 Task: Create a due date automation trigger when advanced on, the moment a card is due add basic but not in list "Resume".
Action: Mouse moved to (1038, 313)
Screenshot: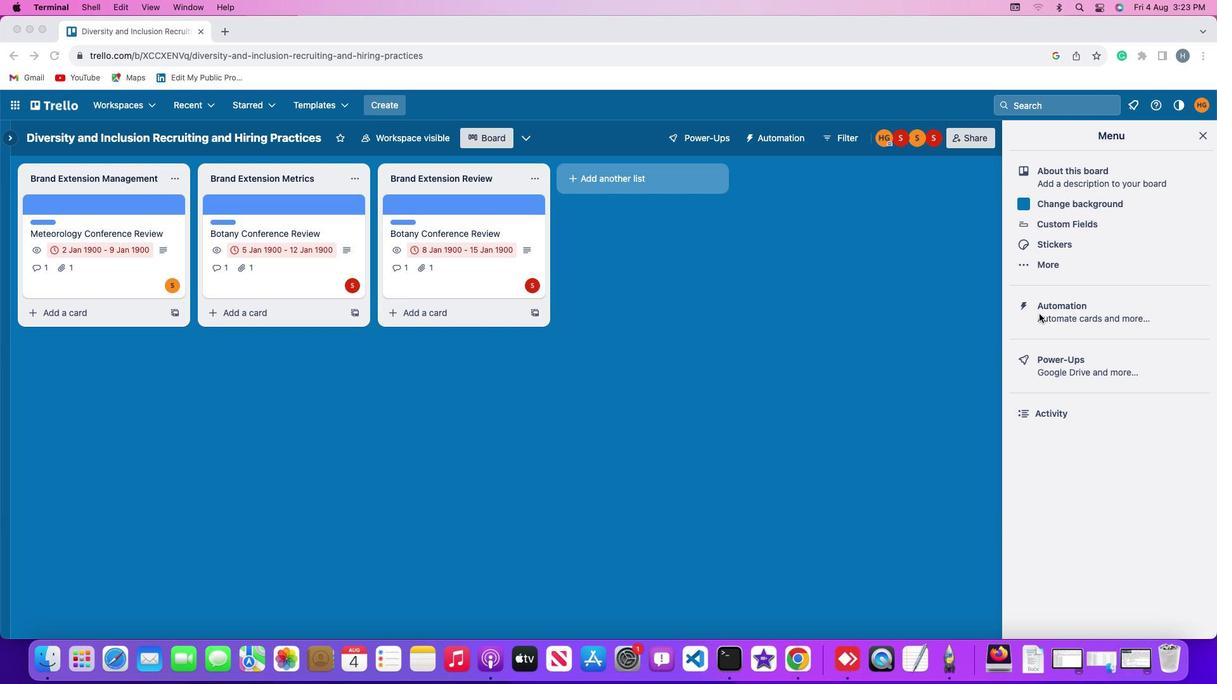 
Action: Mouse pressed left at (1038, 313)
Screenshot: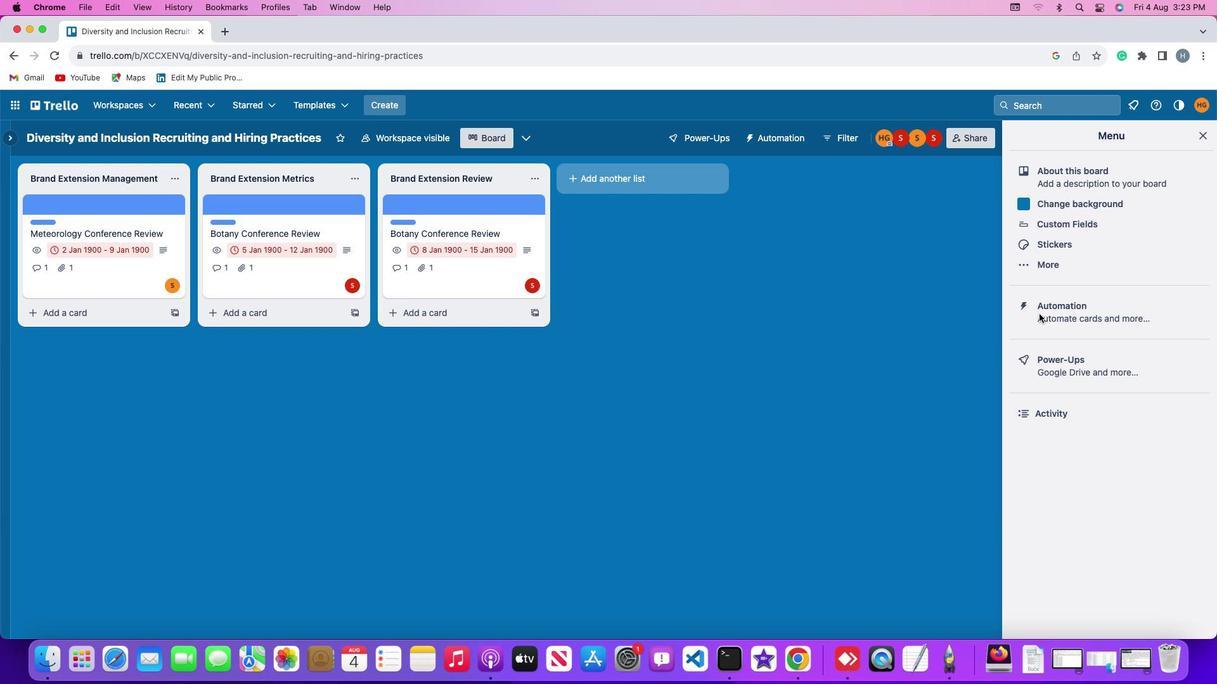 
Action: Mouse pressed left at (1038, 313)
Screenshot: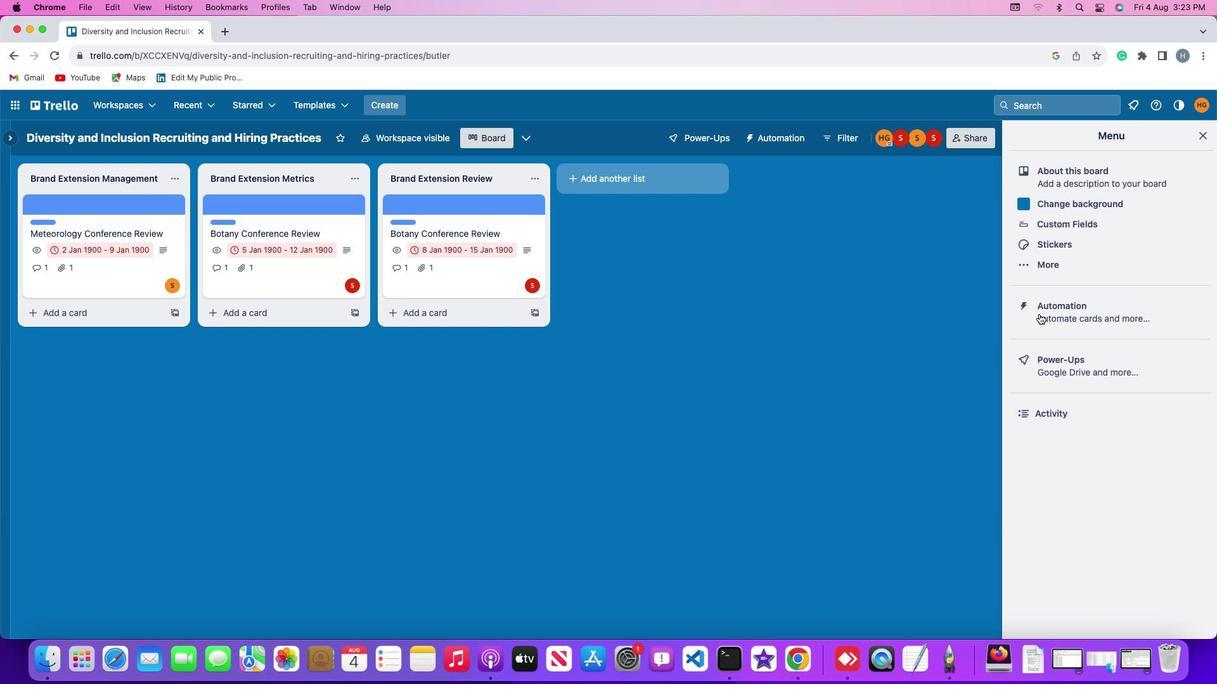
Action: Mouse moved to (77, 298)
Screenshot: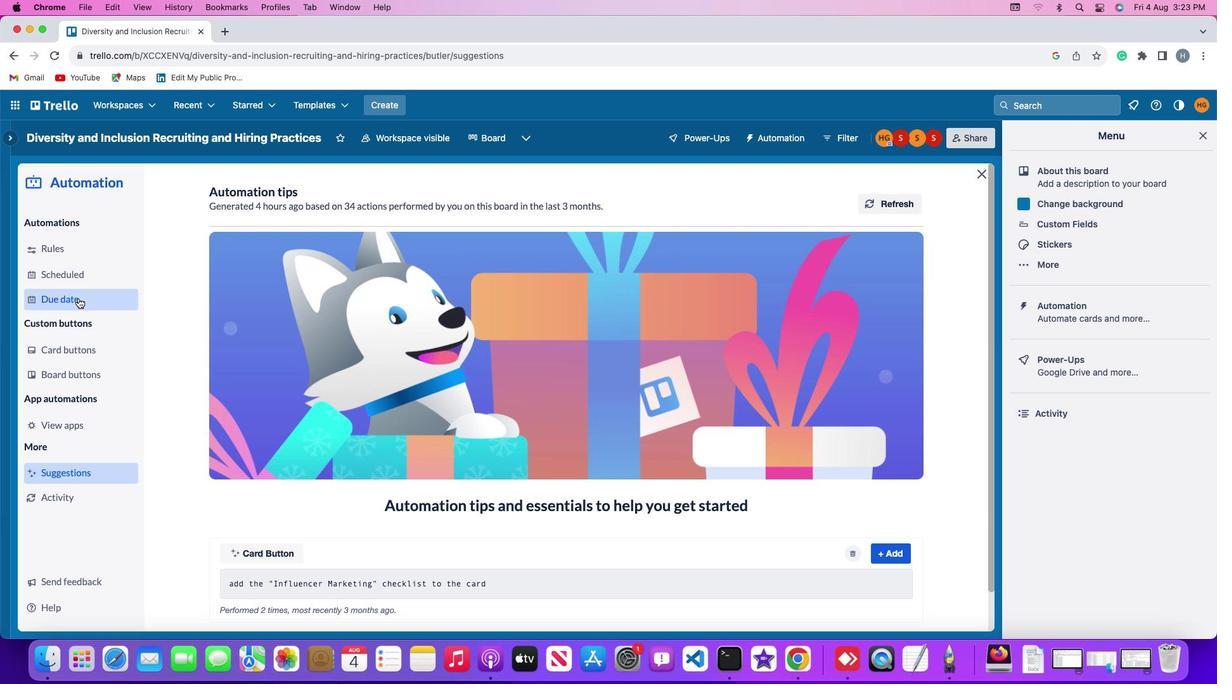 
Action: Mouse pressed left at (77, 298)
Screenshot: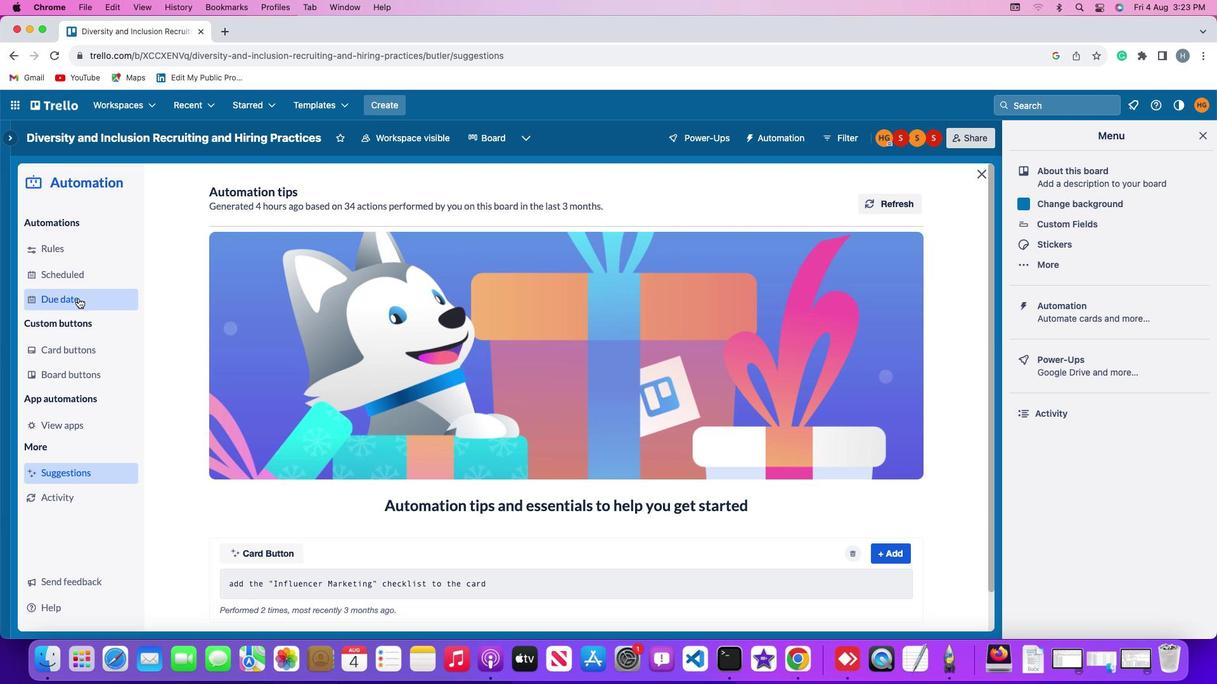 
Action: Mouse moved to (844, 197)
Screenshot: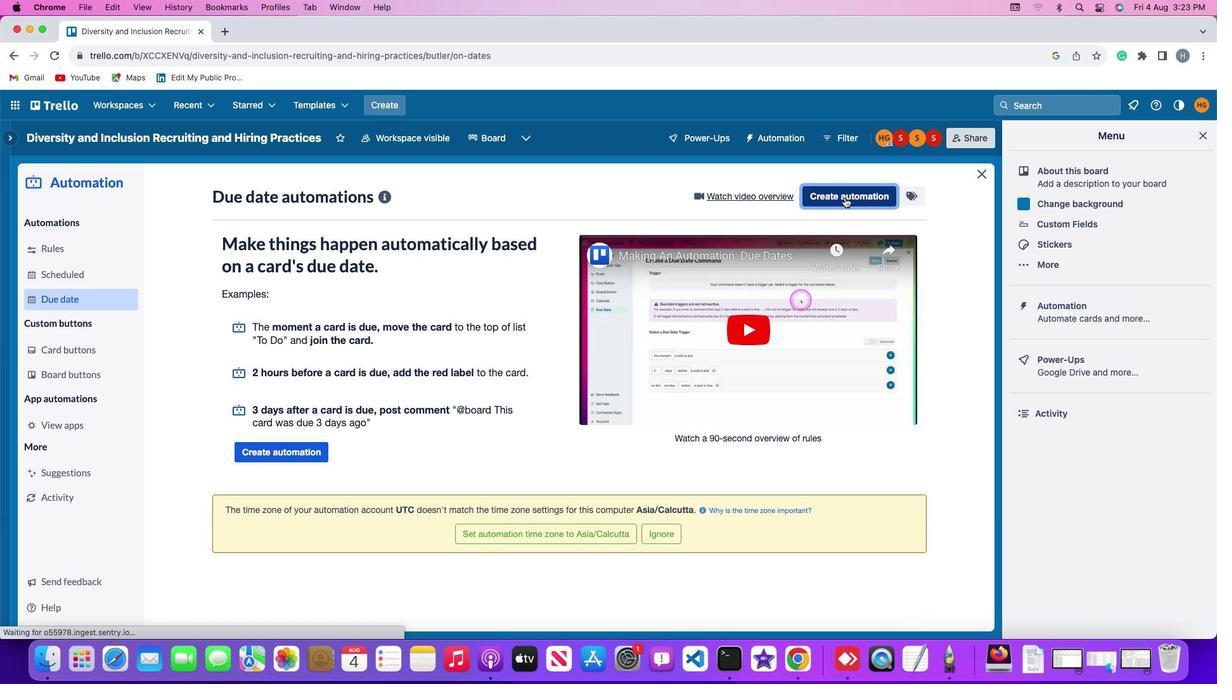
Action: Mouse pressed left at (844, 197)
Screenshot: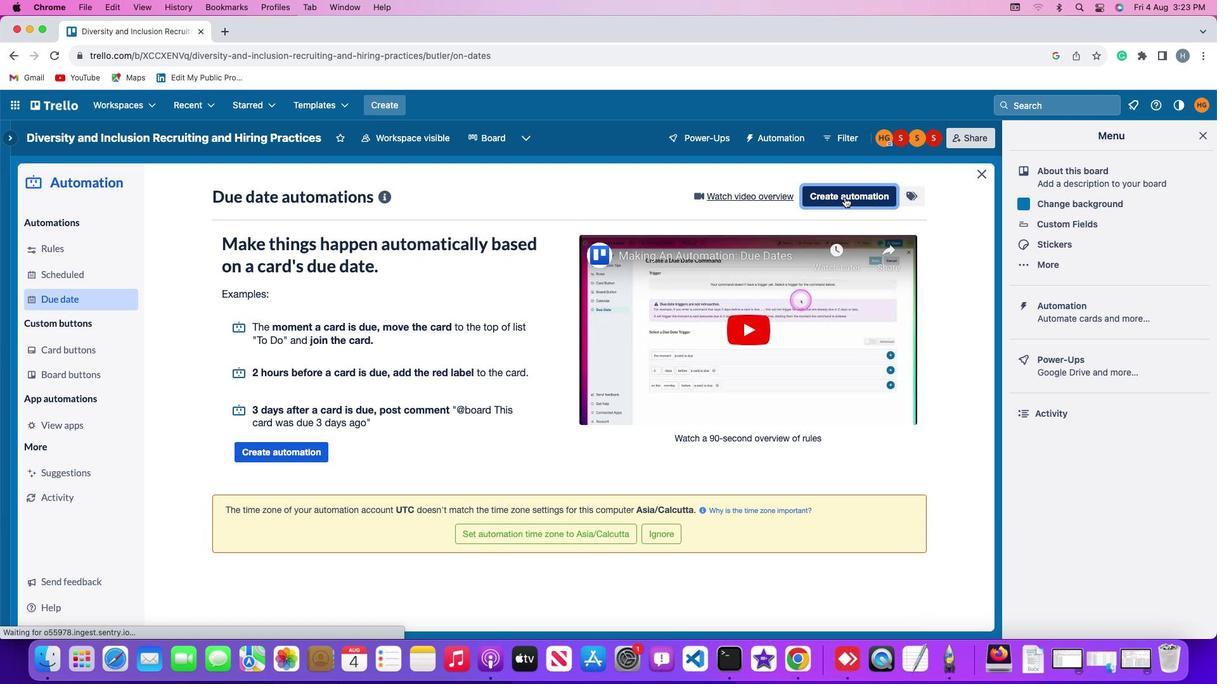
Action: Mouse moved to (564, 316)
Screenshot: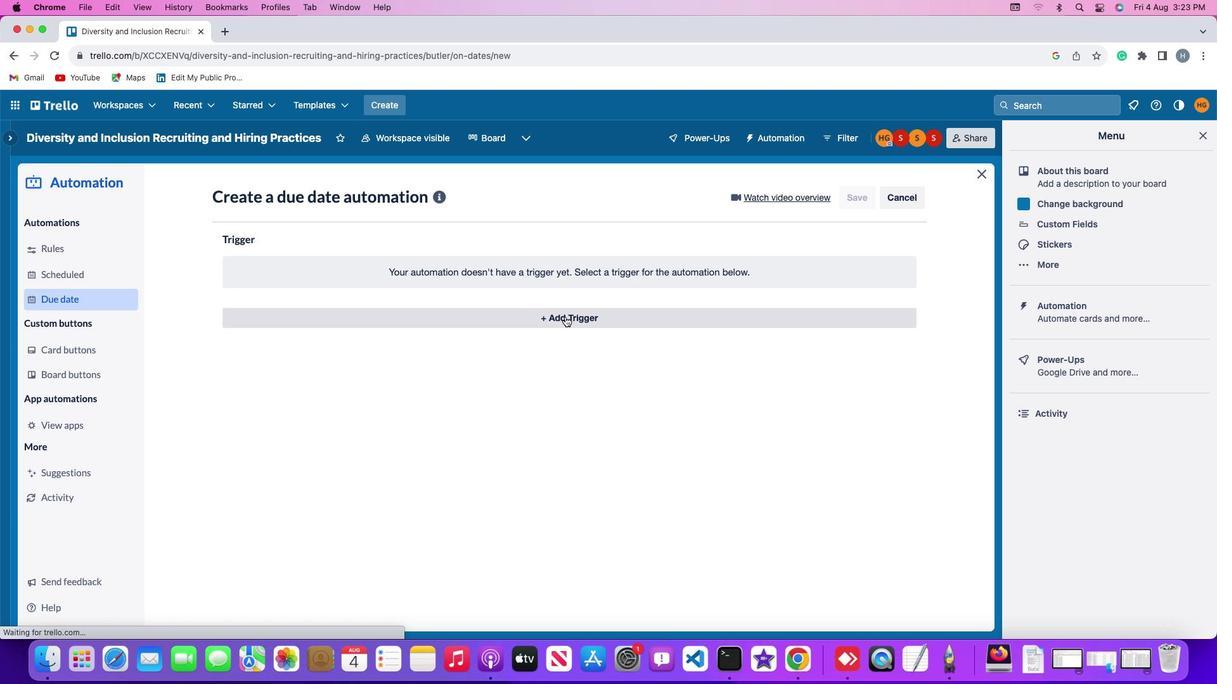 
Action: Mouse pressed left at (564, 316)
Screenshot: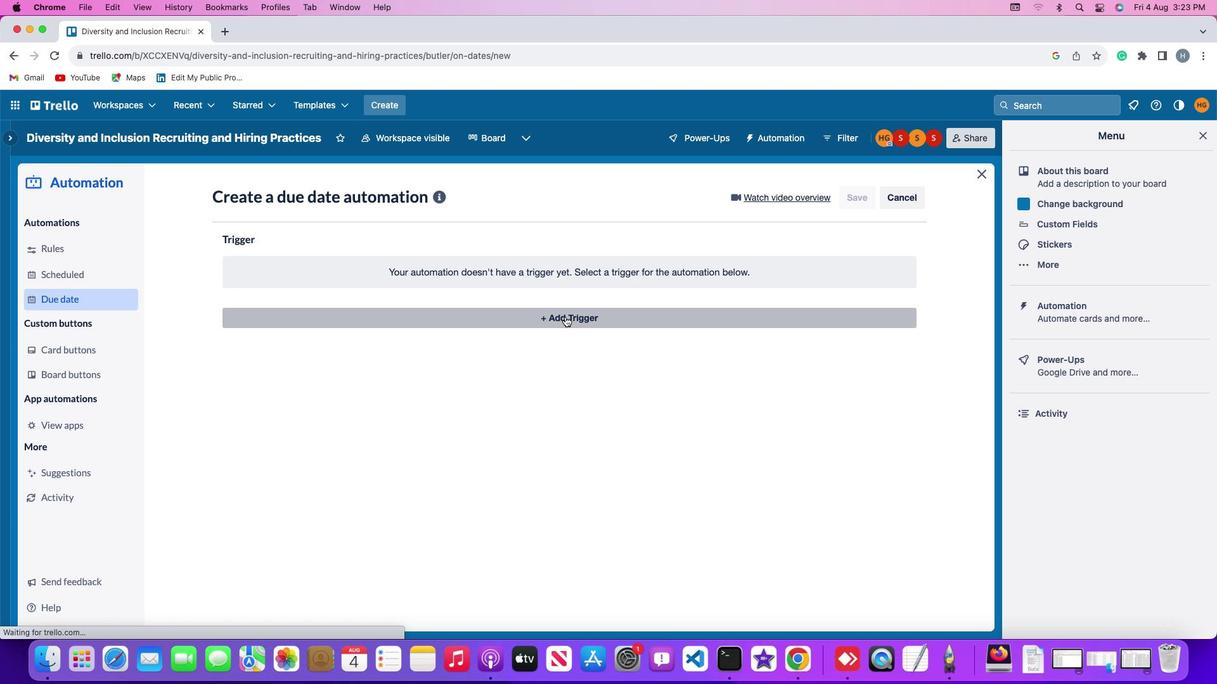 
Action: Mouse moved to (260, 469)
Screenshot: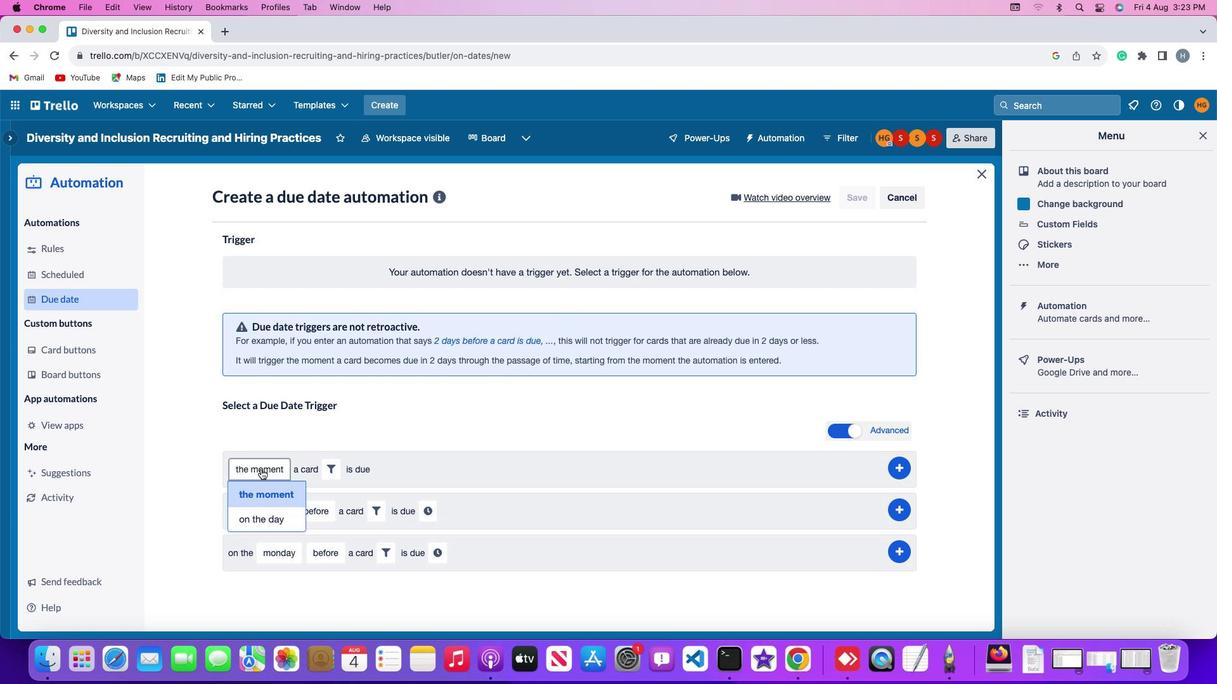 
Action: Mouse pressed left at (260, 469)
Screenshot: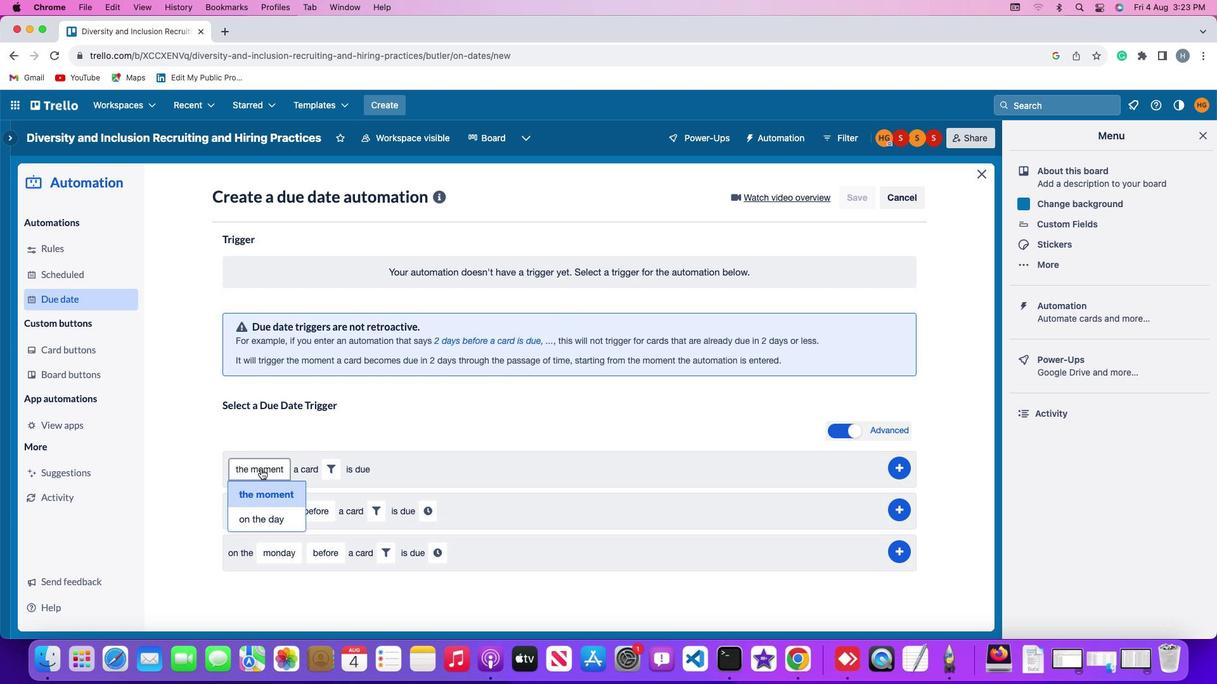 
Action: Mouse moved to (270, 486)
Screenshot: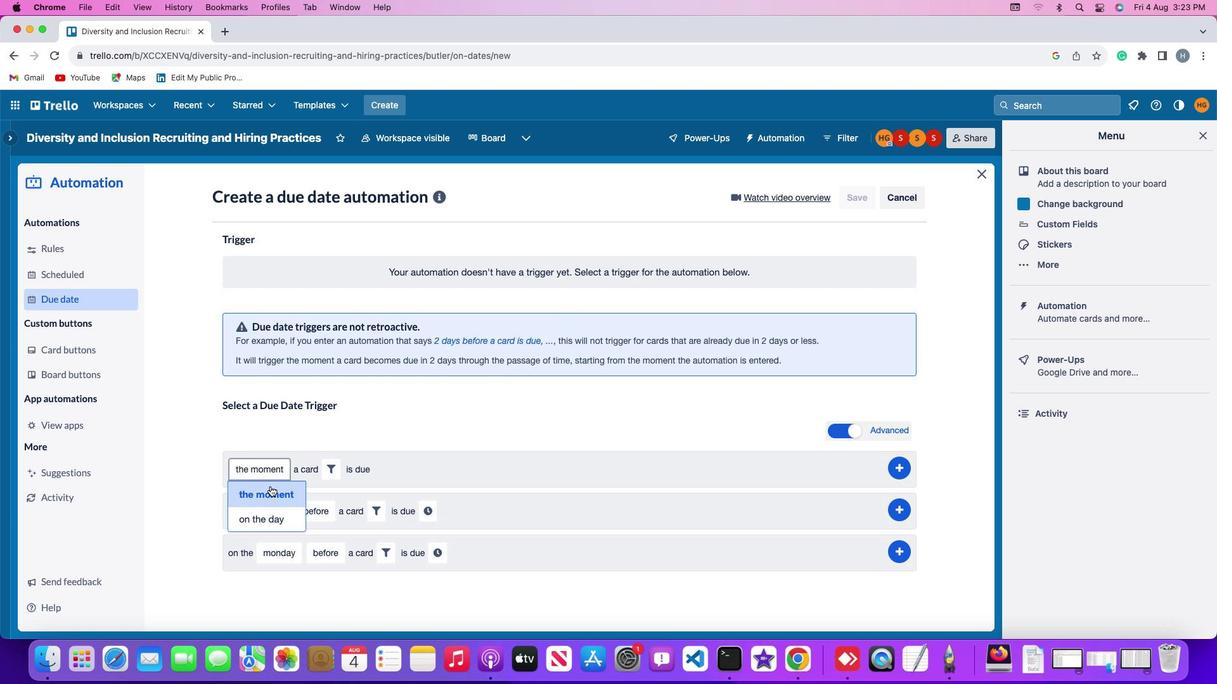 
Action: Mouse pressed left at (270, 486)
Screenshot: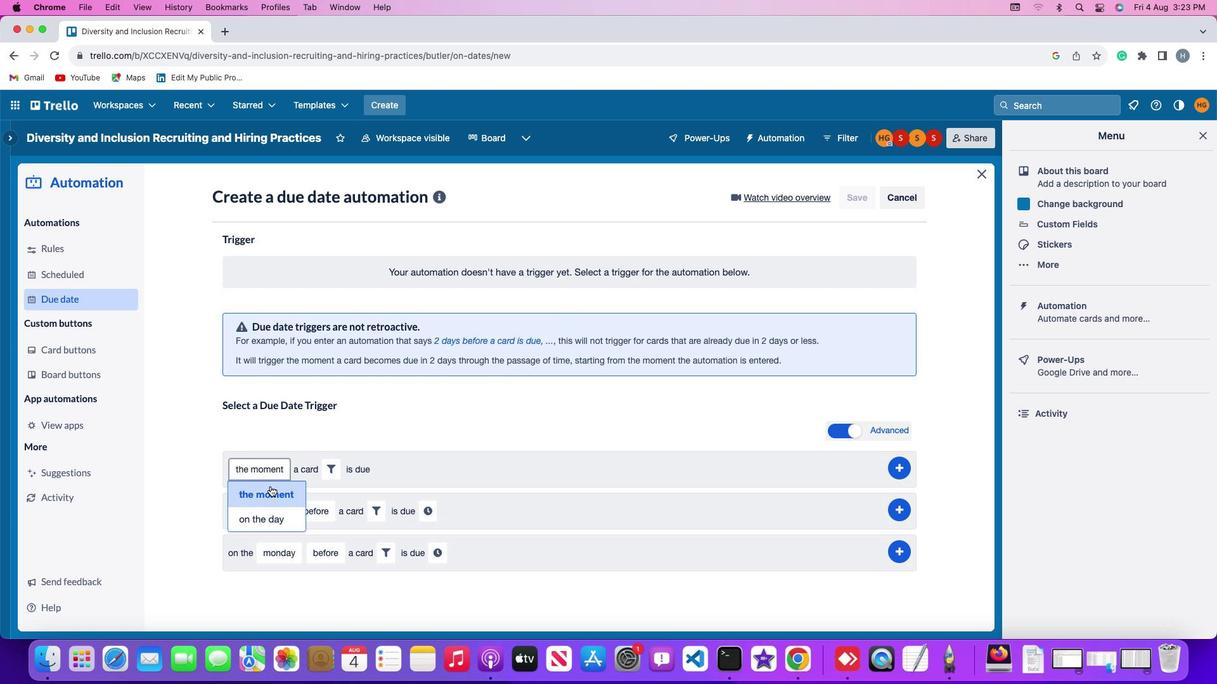 
Action: Mouse moved to (337, 469)
Screenshot: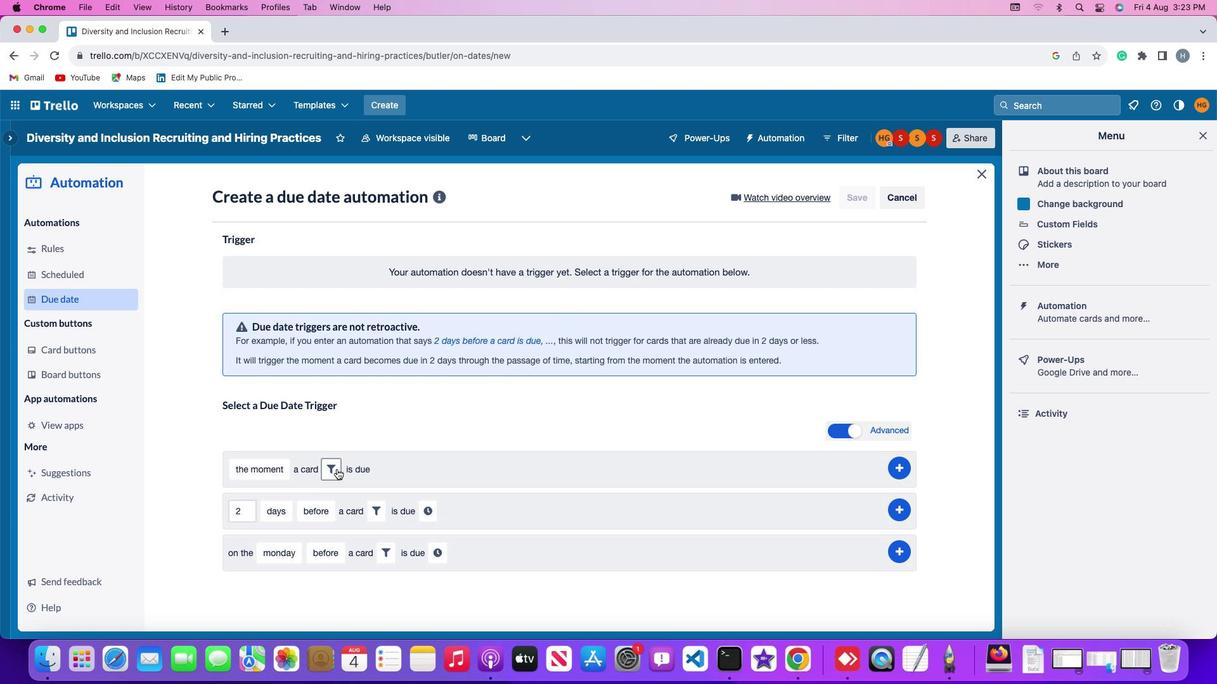 
Action: Mouse pressed left at (337, 469)
Screenshot: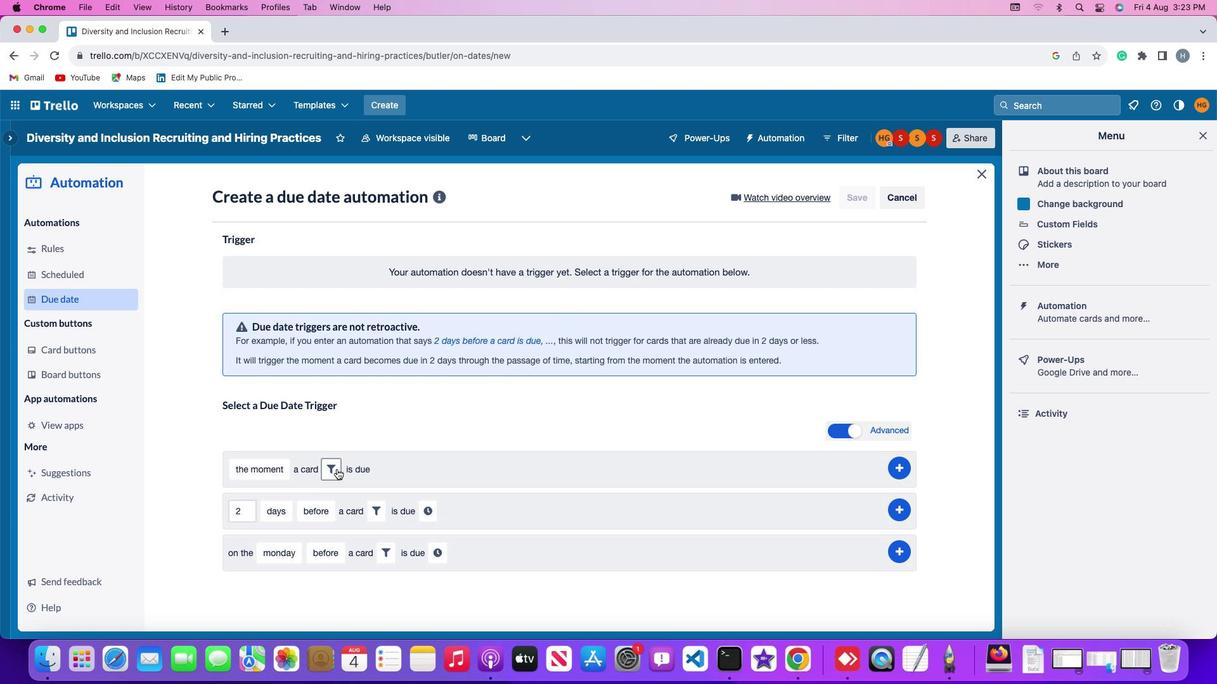 
Action: Mouse moved to (352, 505)
Screenshot: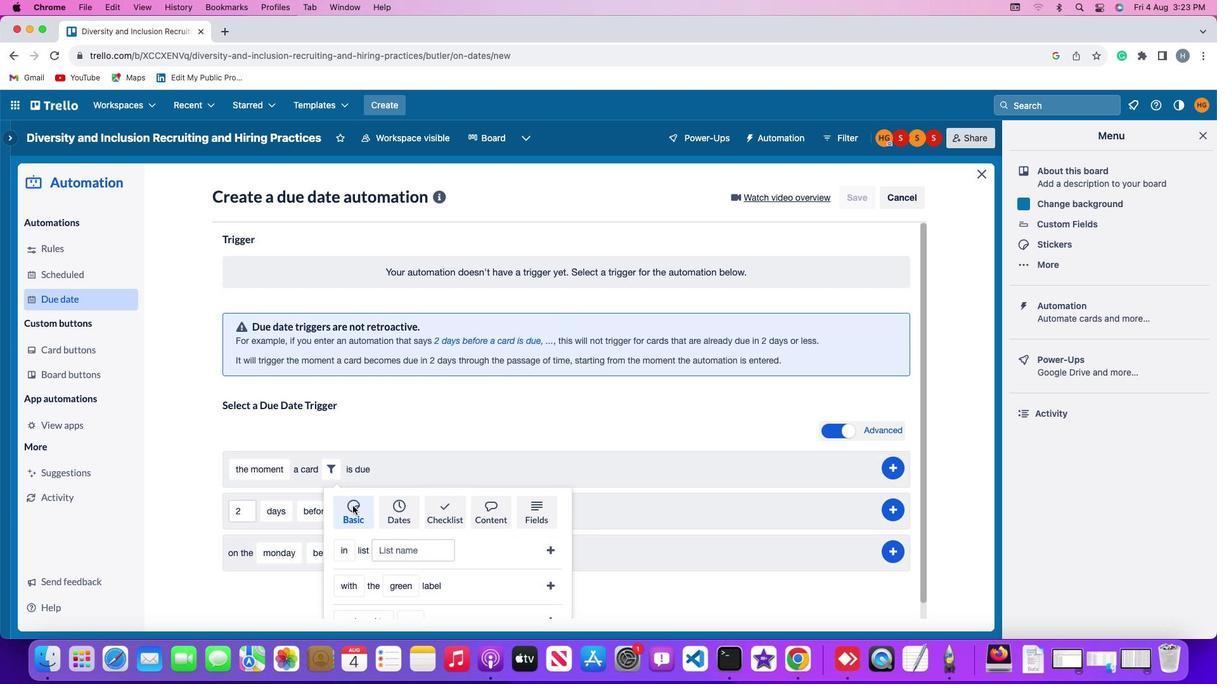 
Action: Mouse pressed left at (352, 505)
Screenshot: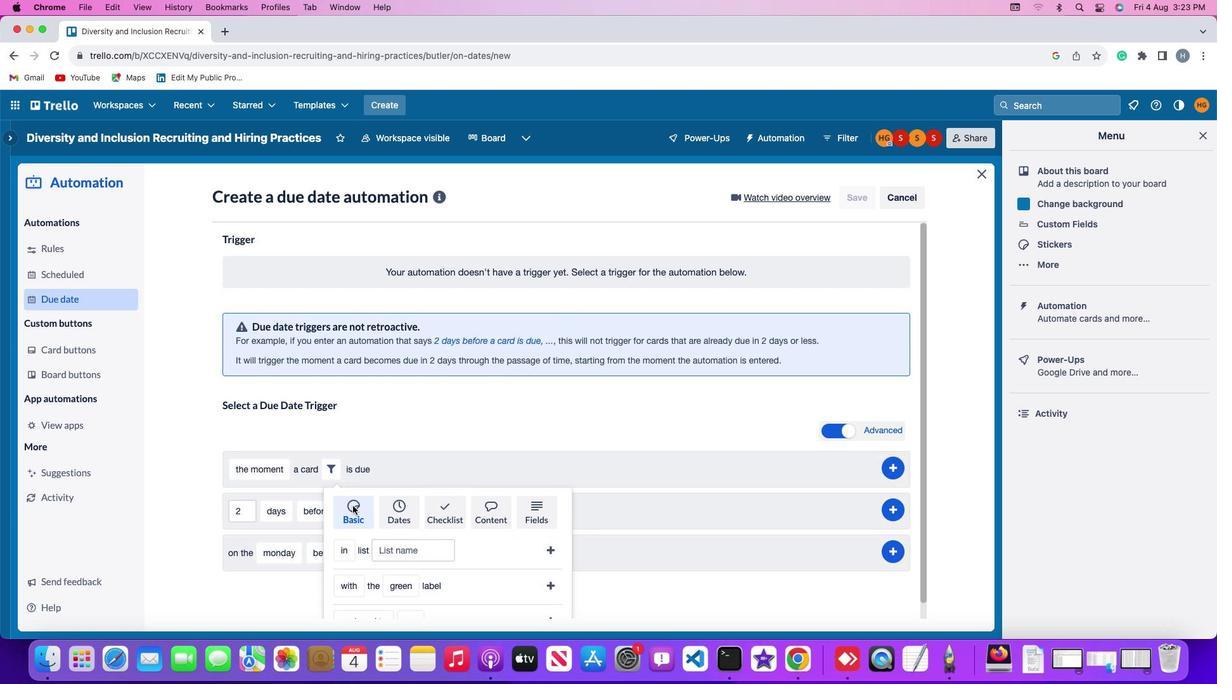 
Action: Mouse moved to (343, 545)
Screenshot: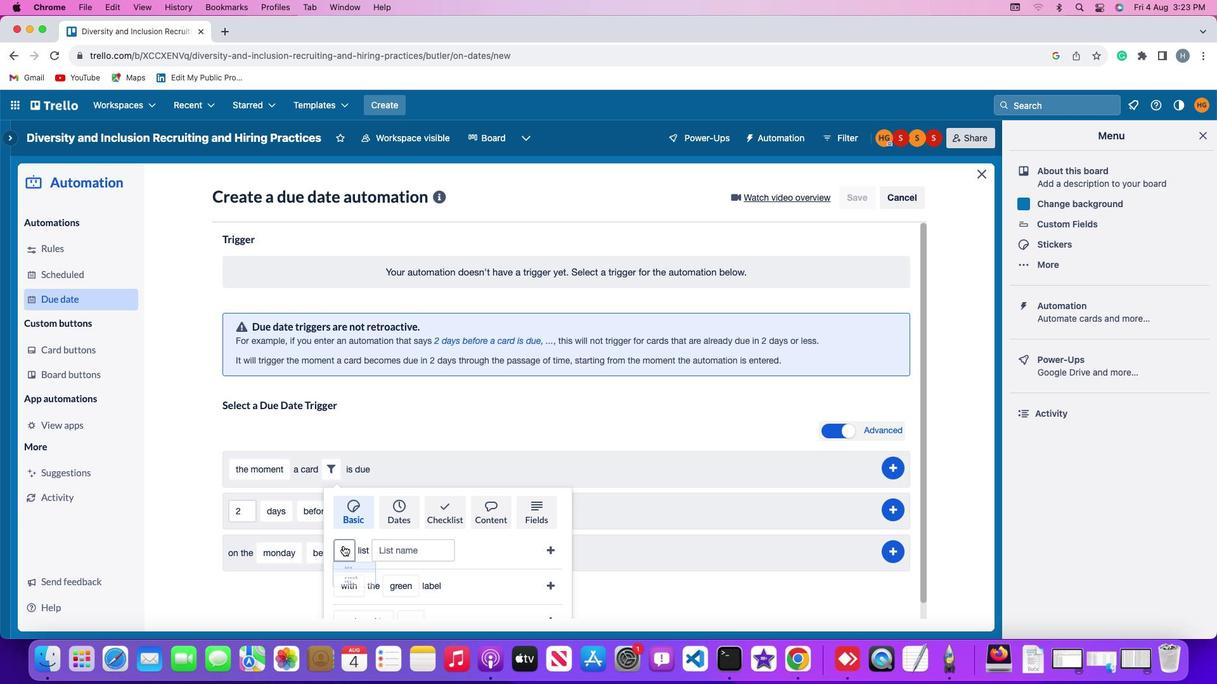 
Action: Mouse pressed left at (343, 545)
Screenshot: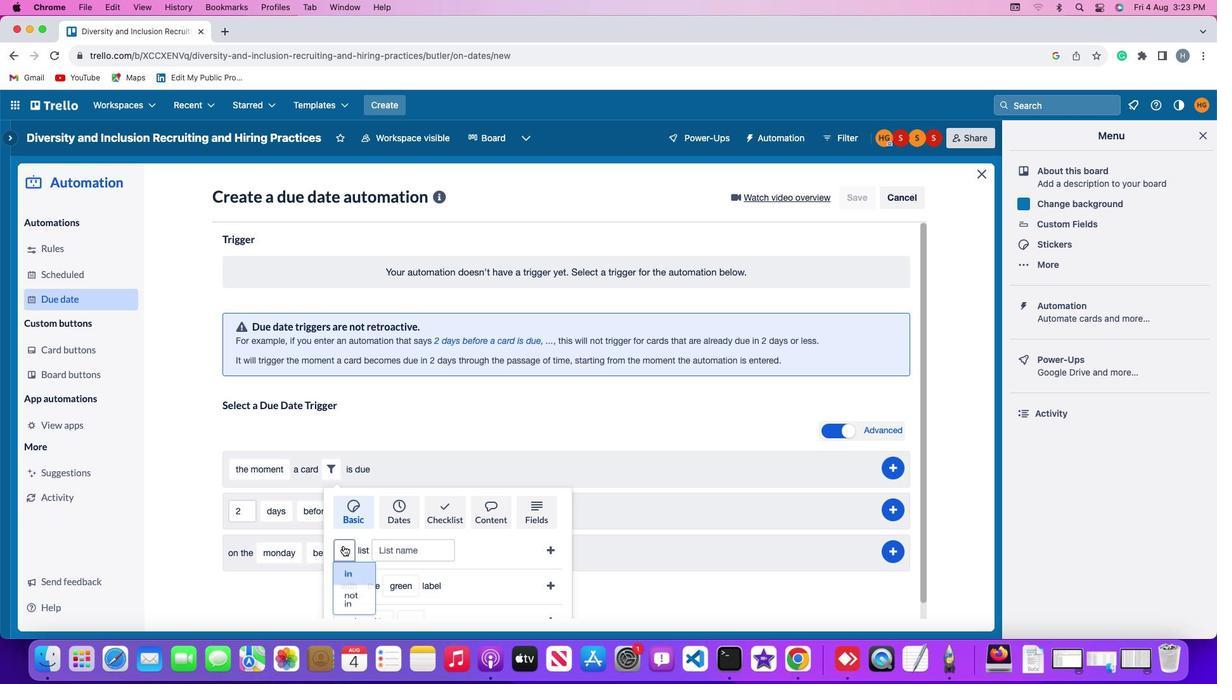
Action: Mouse moved to (356, 602)
Screenshot: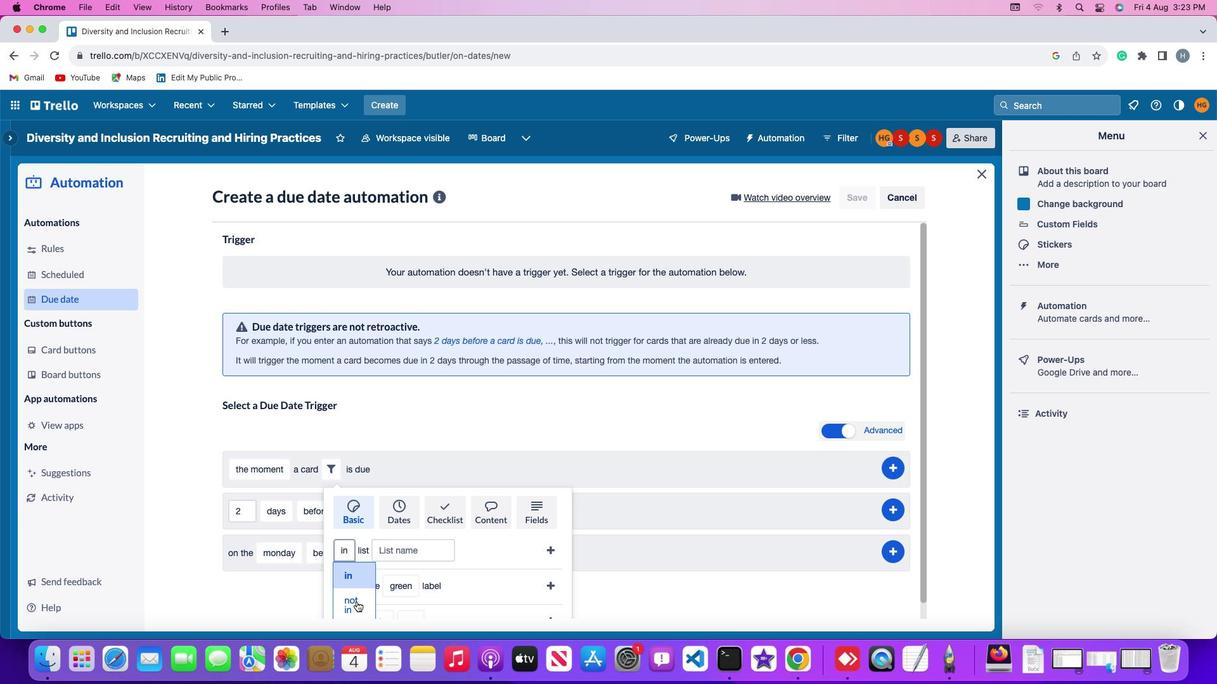 
Action: Mouse pressed left at (356, 602)
Screenshot: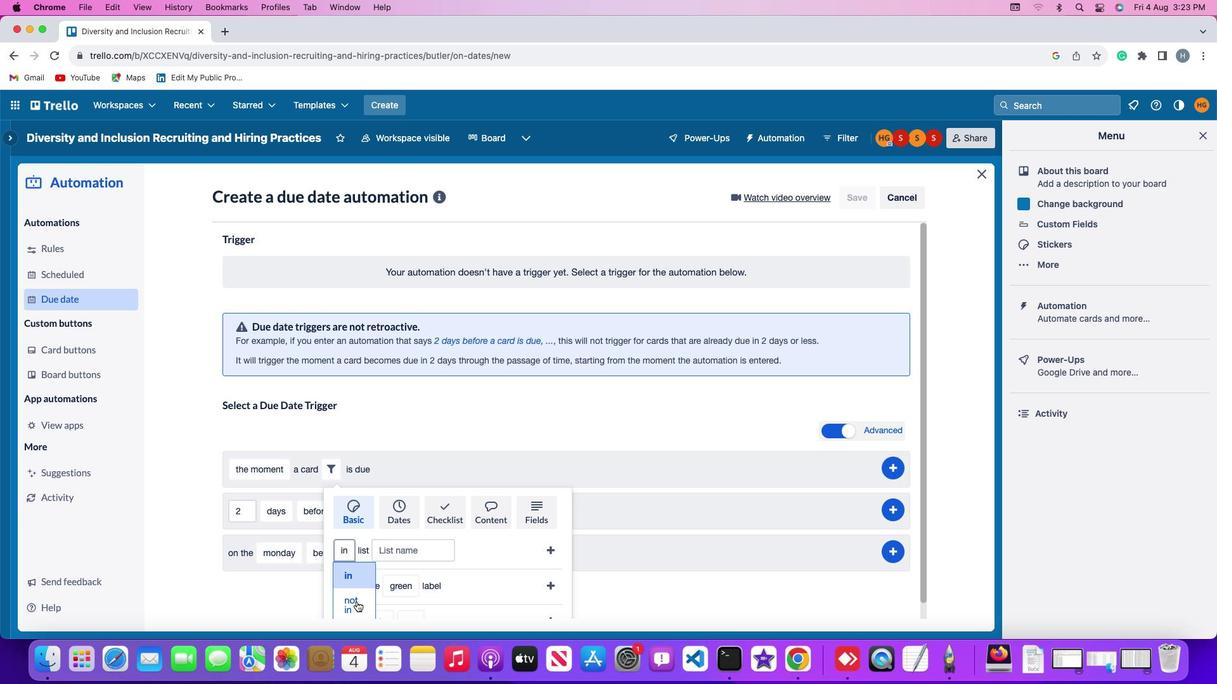 
Action: Mouse moved to (402, 551)
Screenshot: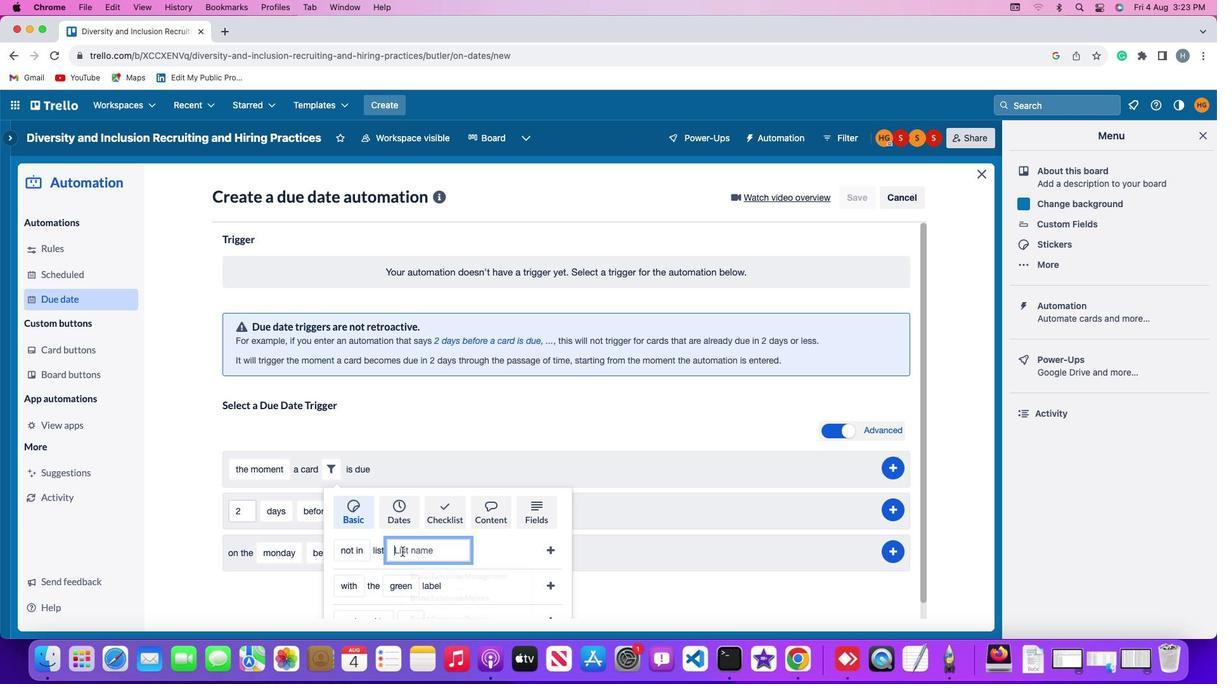 
Action: Mouse pressed left at (402, 551)
Screenshot: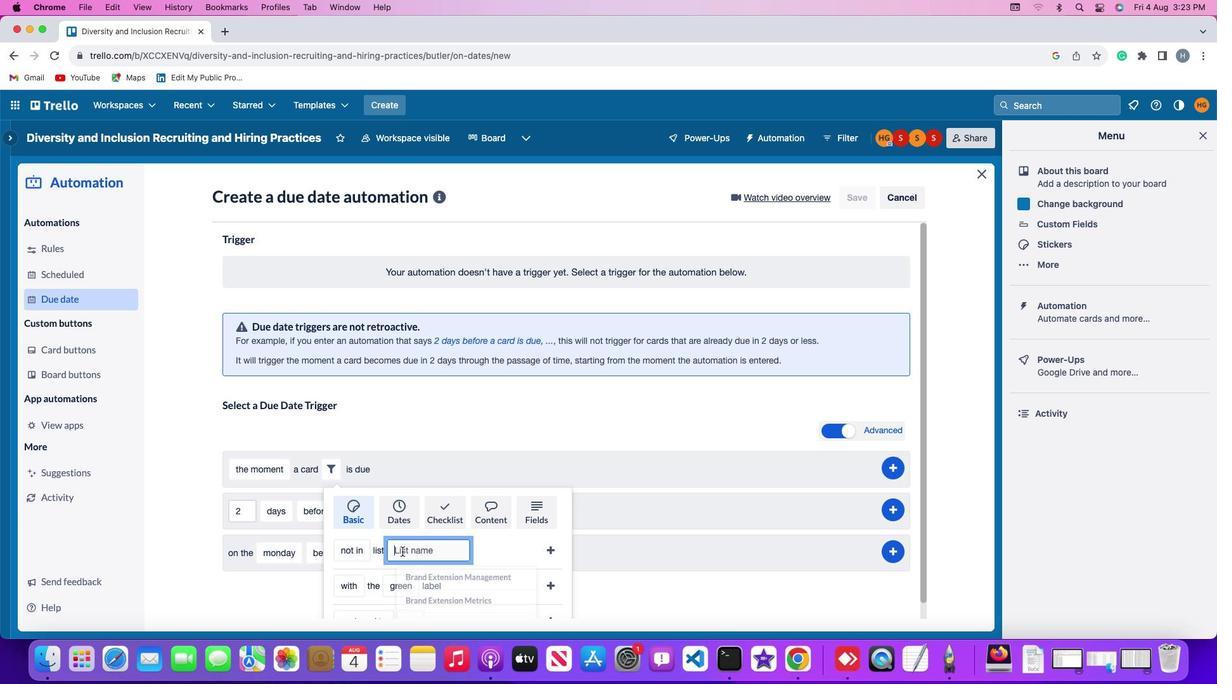 
Action: Mouse moved to (403, 552)
Screenshot: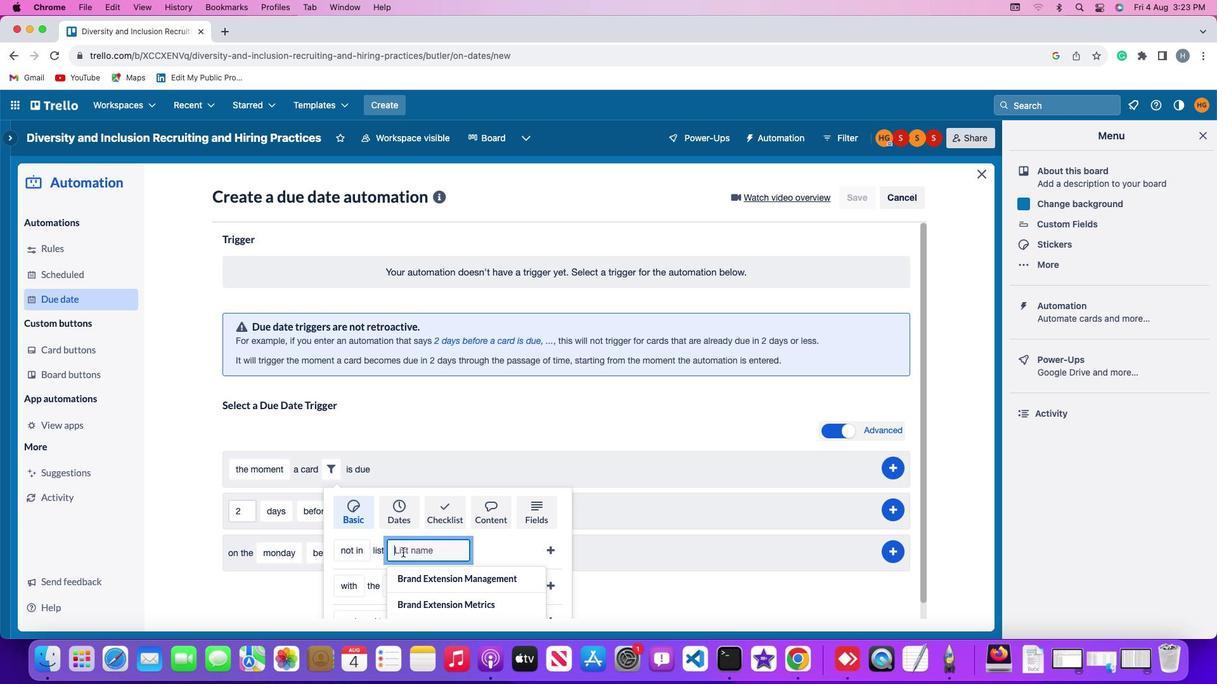 
Action: Key pressed Key.shift'R''e''s''u''m''e'
Screenshot: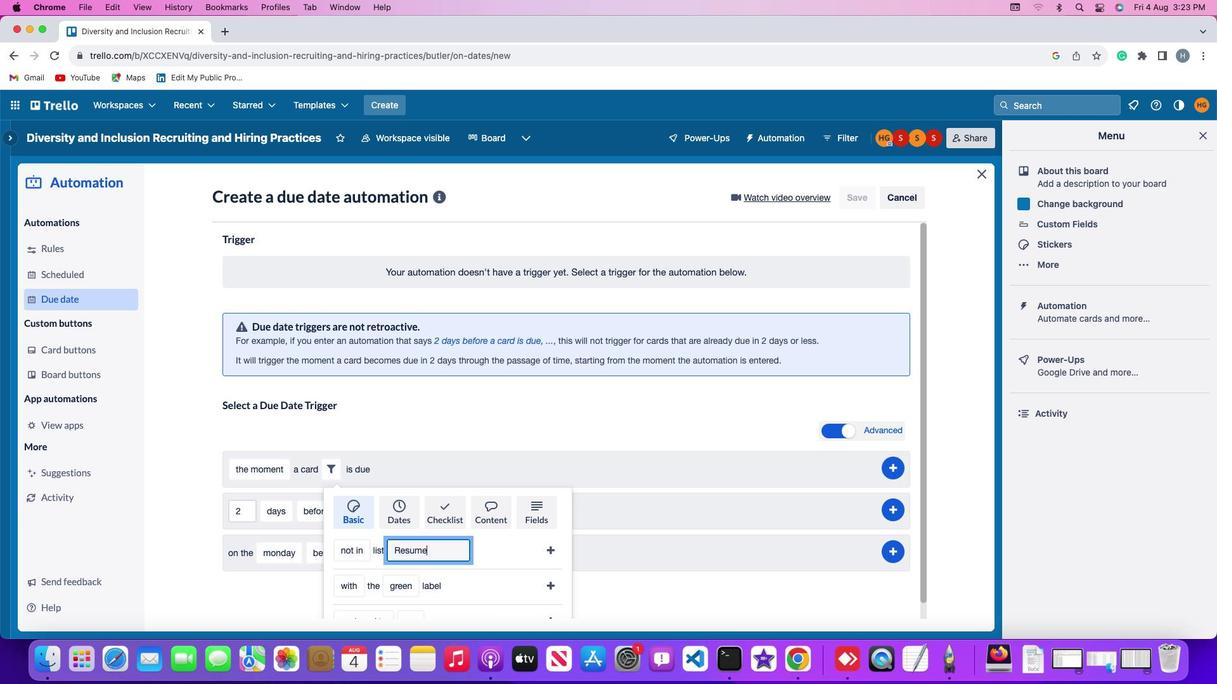 
Action: Mouse moved to (553, 547)
Screenshot: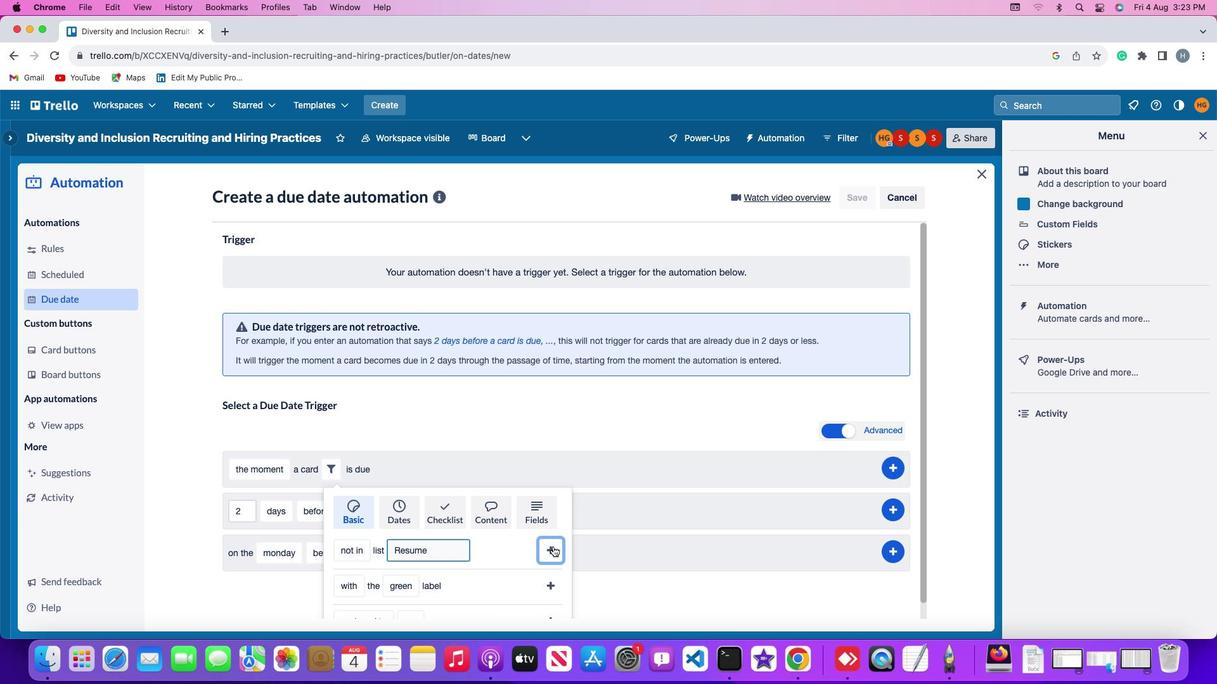 
Action: Mouse pressed left at (553, 547)
Screenshot: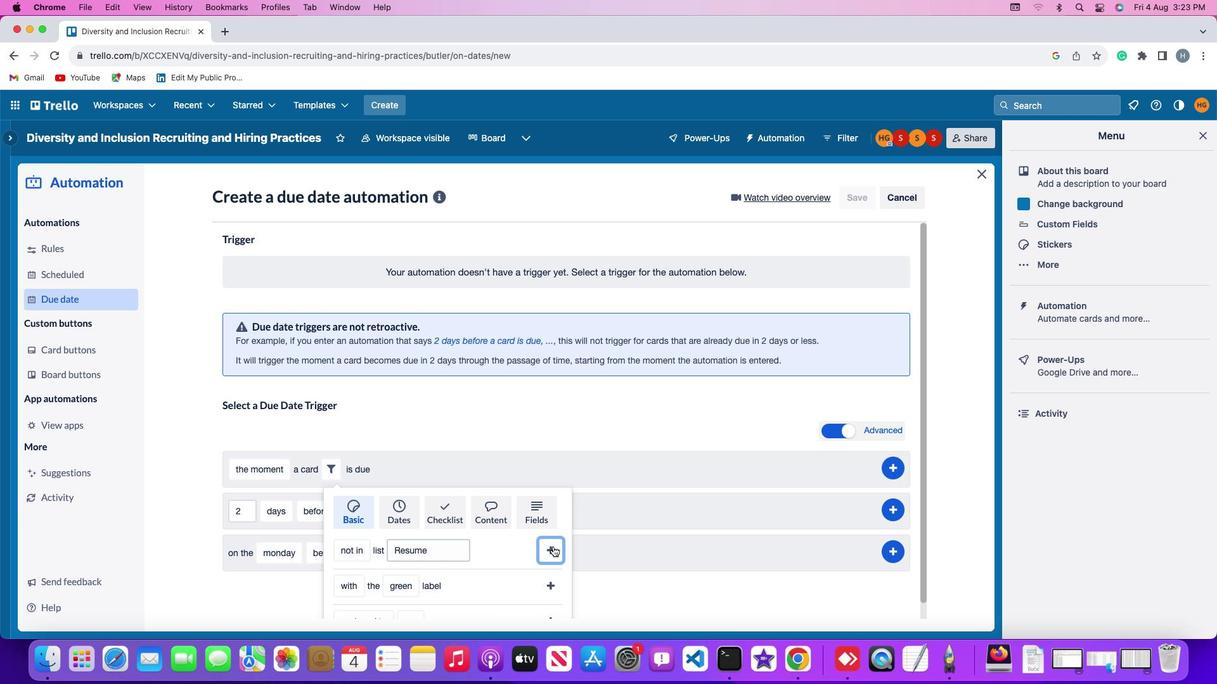 
Action: Mouse moved to (899, 463)
Screenshot: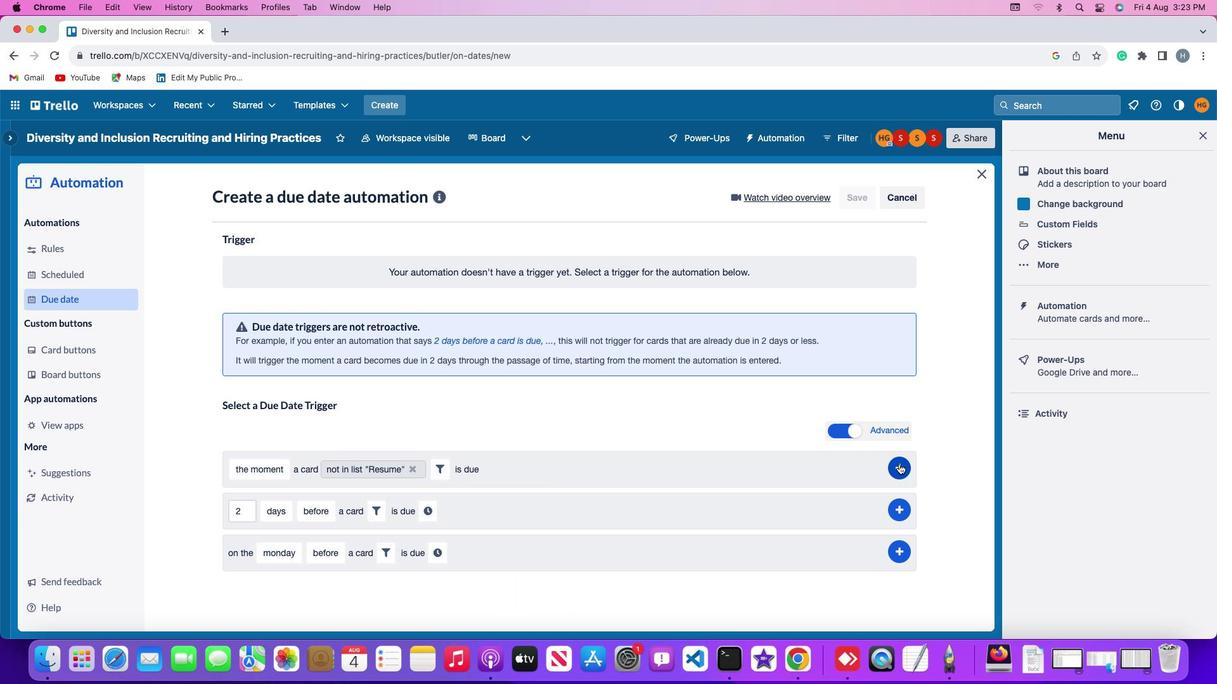 
Action: Mouse pressed left at (899, 463)
Screenshot: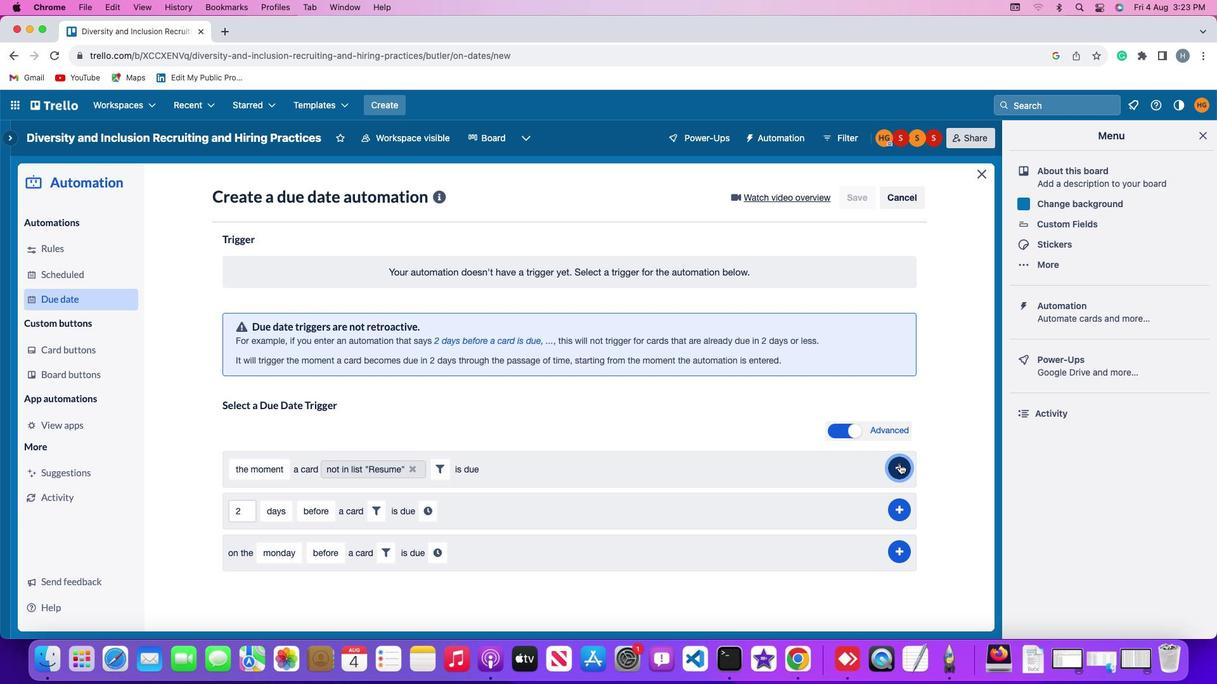 
Action: Mouse moved to (891, 336)
Screenshot: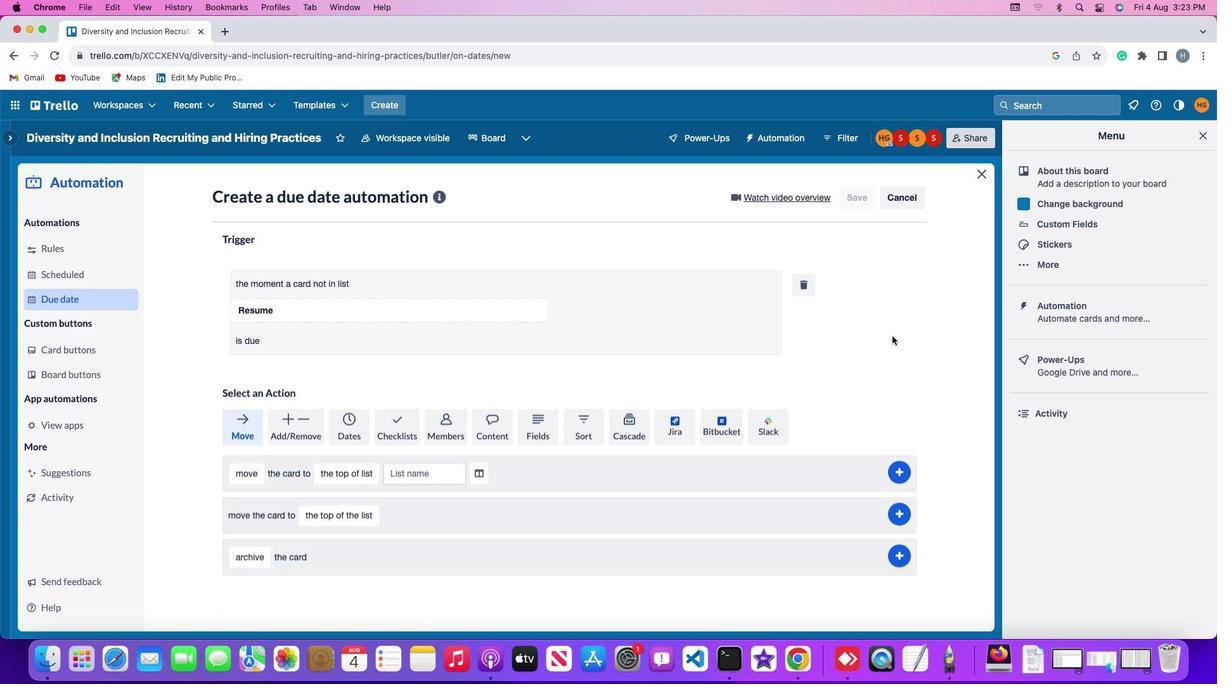
